 Task: Get directions from Hilton Head Island, South Carolina, United States to Buffalo, New York, United States  and reverse  starting point and destination and check the transit options
Action: Mouse moved to (269, 66)
Screenshot: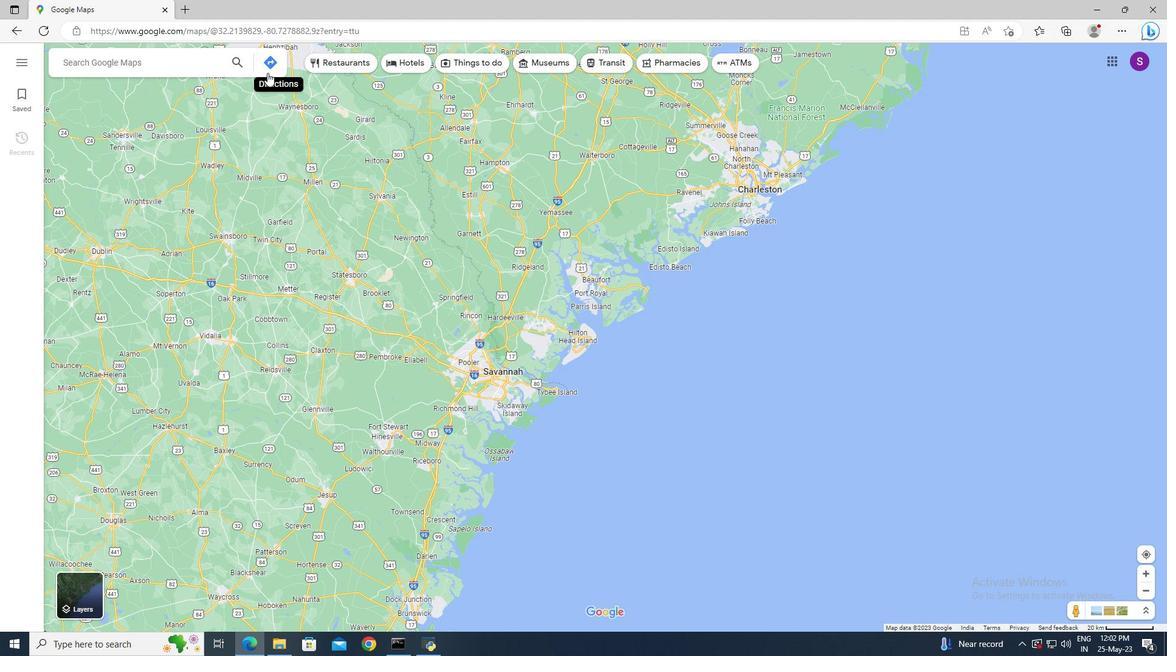 
Action: Mouse pressed left at (269, 66)
Screenshot: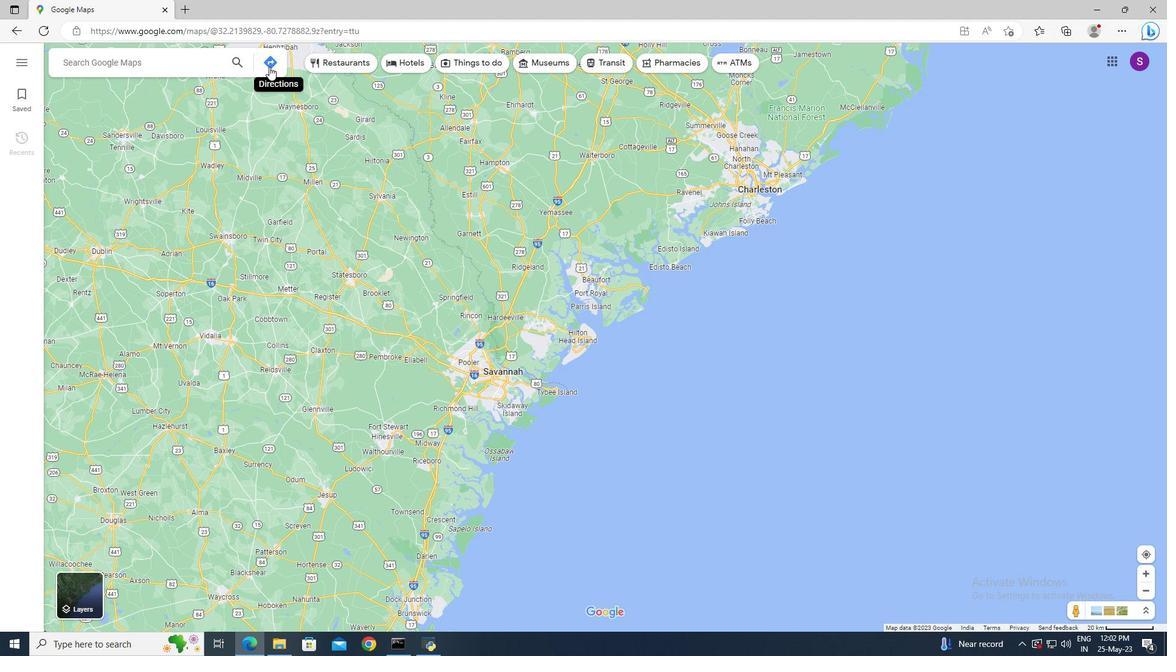 
Action: Mouse moved to (140, 101)
Screenshot: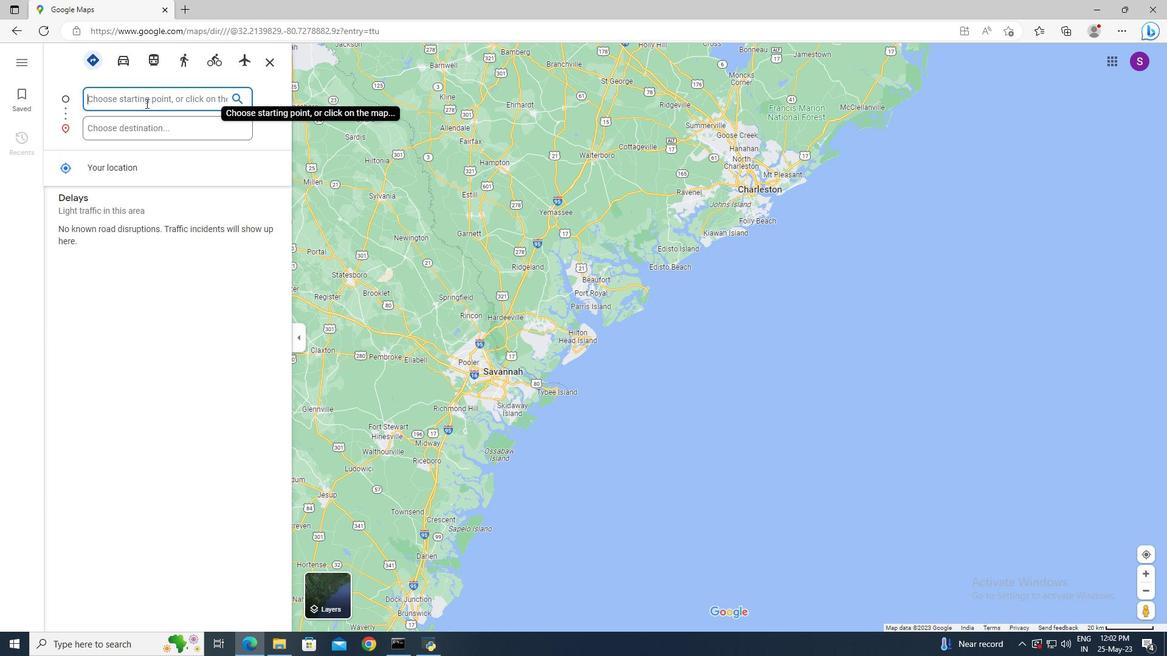 
Action: Mouse pressed left at (140, 101)
Screenshot: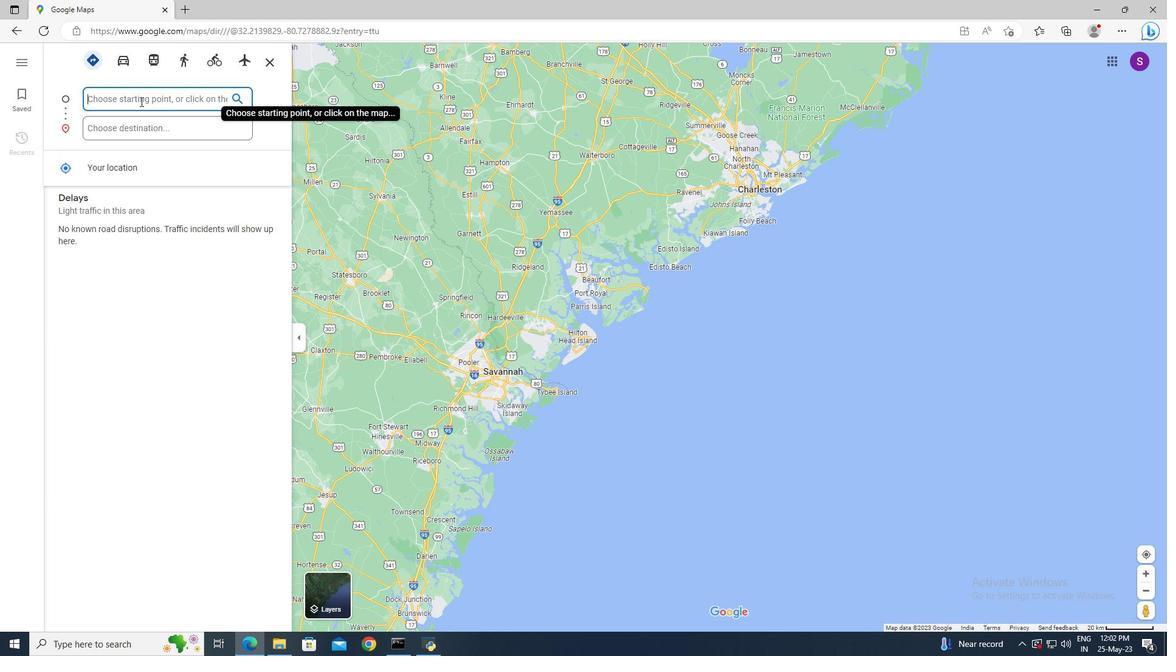 
Action: Key pressed <Key.shift>Hilton<Key.space><Key.shift>Head<Key.space><Key.shift>Island
Screenshot: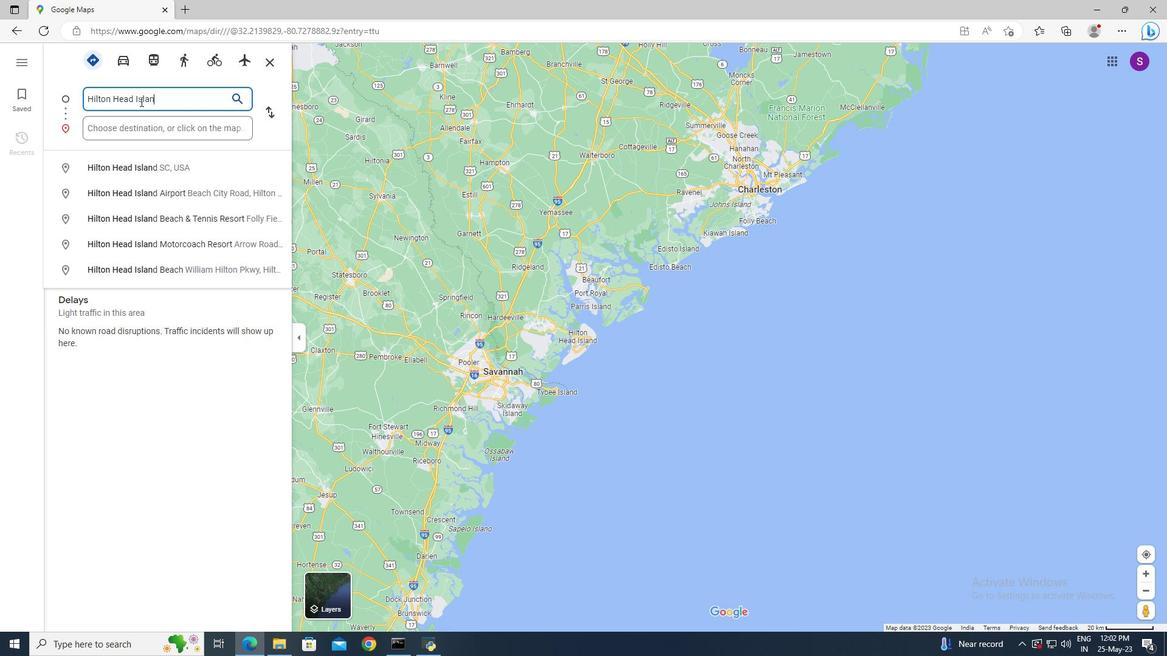 
Action: Mouse moved to (146, 166)
Screenshot: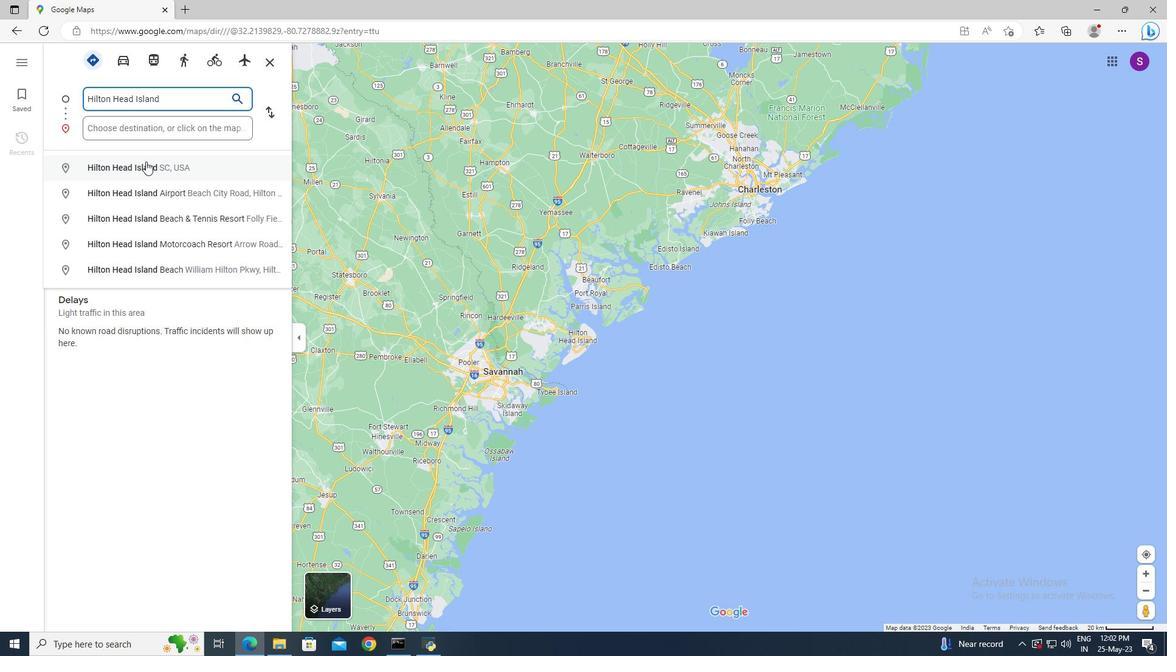 
Action: Mouse pressed left at (146, 166)
Screenshot: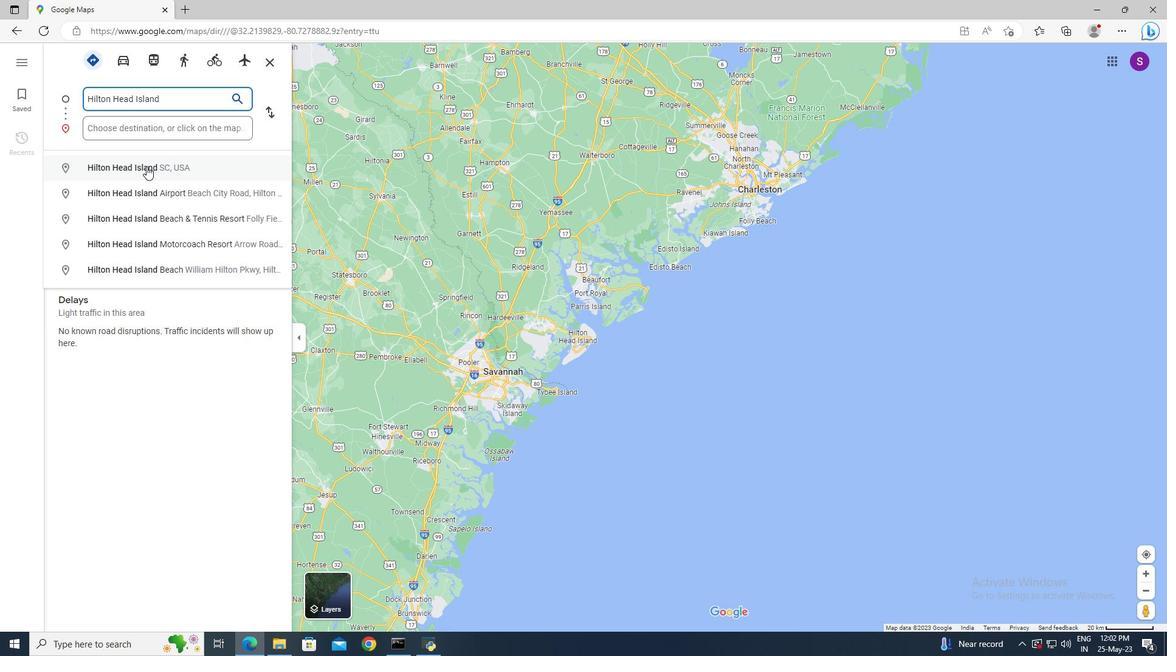 
Action: Mouse moved to (141, 131)
Screenshot: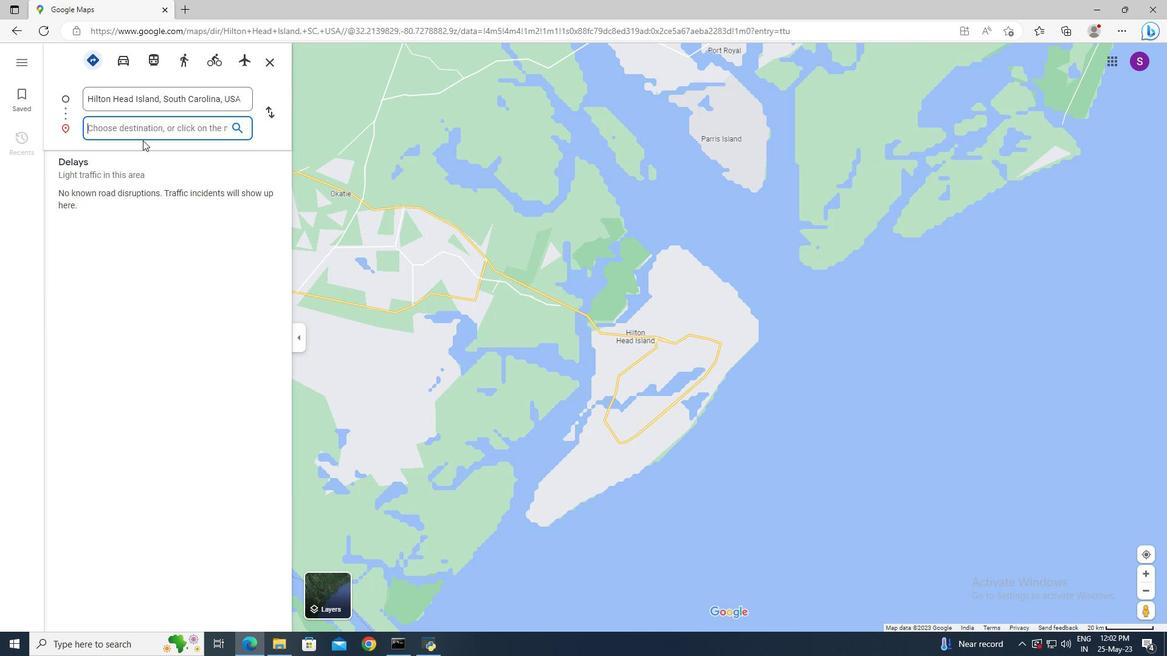 
Action: Mouse pressed left at (141, 131)
Screenshot: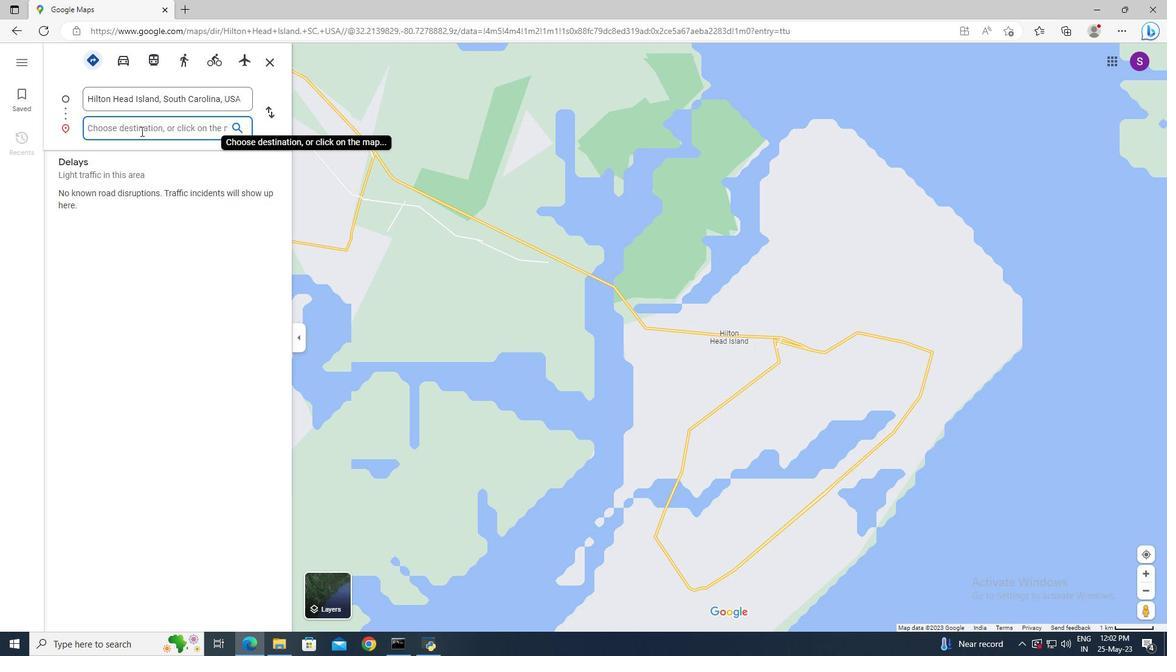 
Action: Key pressed <Key.shift>Buffalo,<Key.space><Key.shift>N
Screenshot: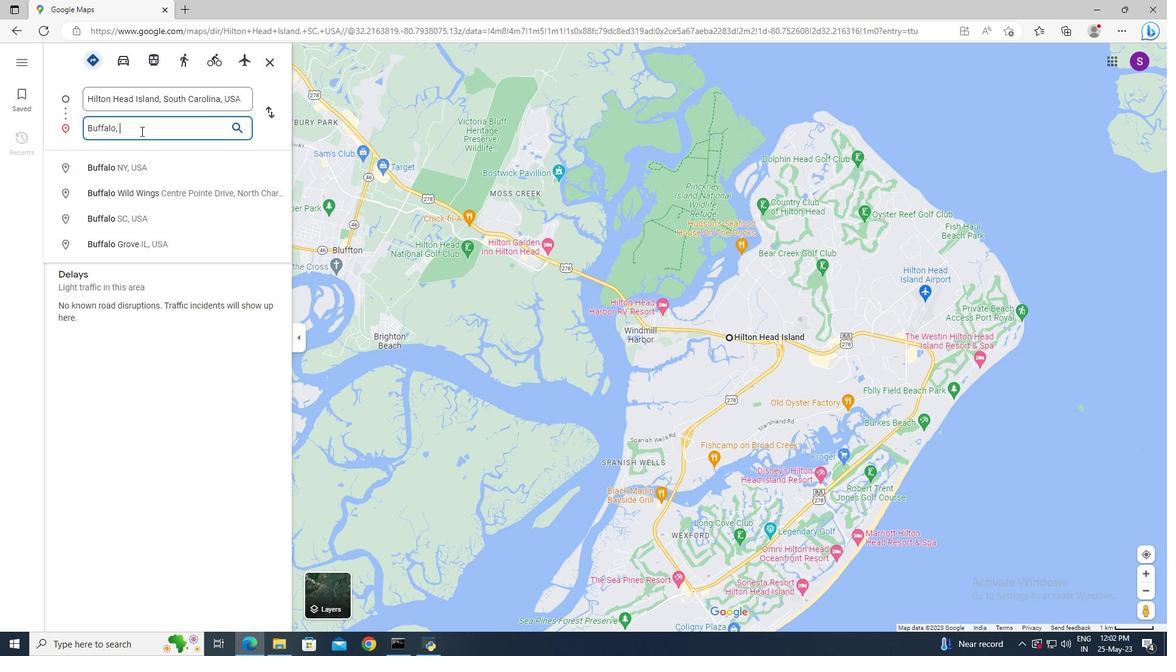 
Action: Mouse moved to (150, 166)
Screenshot: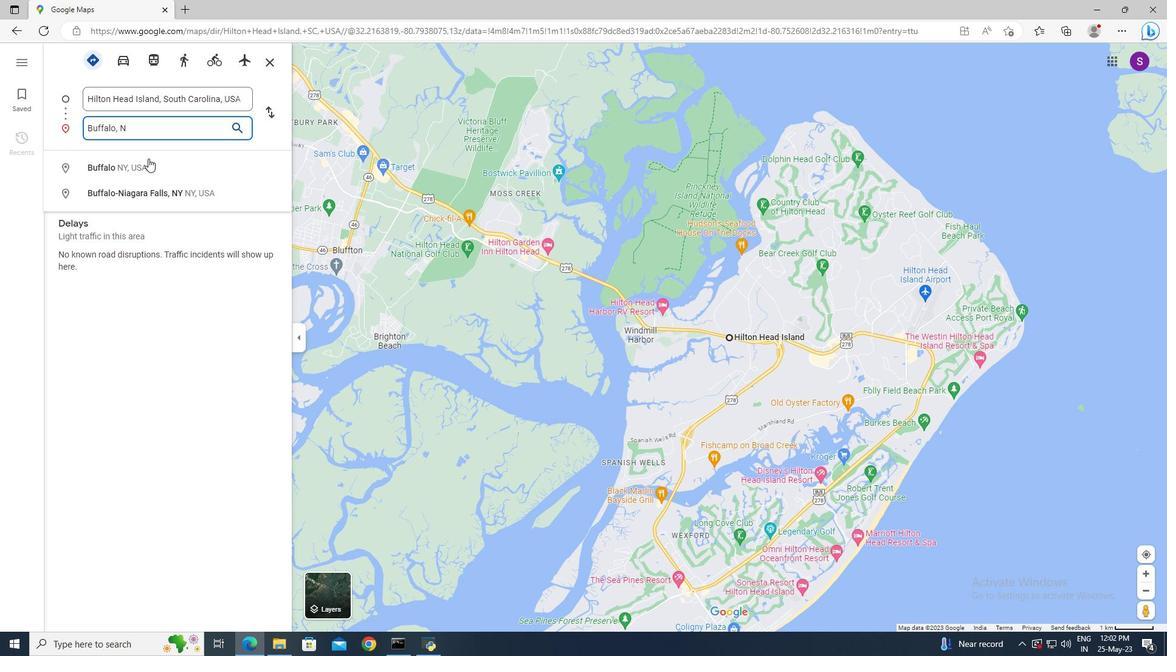 
Action: Mouse pressed left at (150, 166)
Screenshot: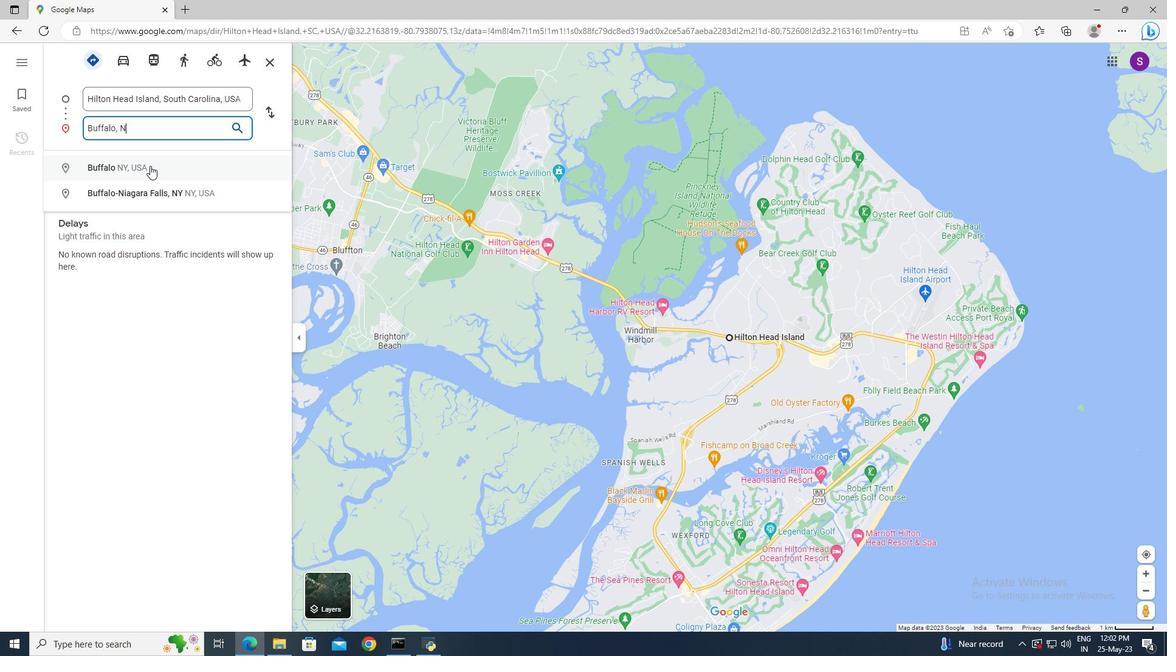 
Action: Mouse moved to (269, 116)
Screenshot: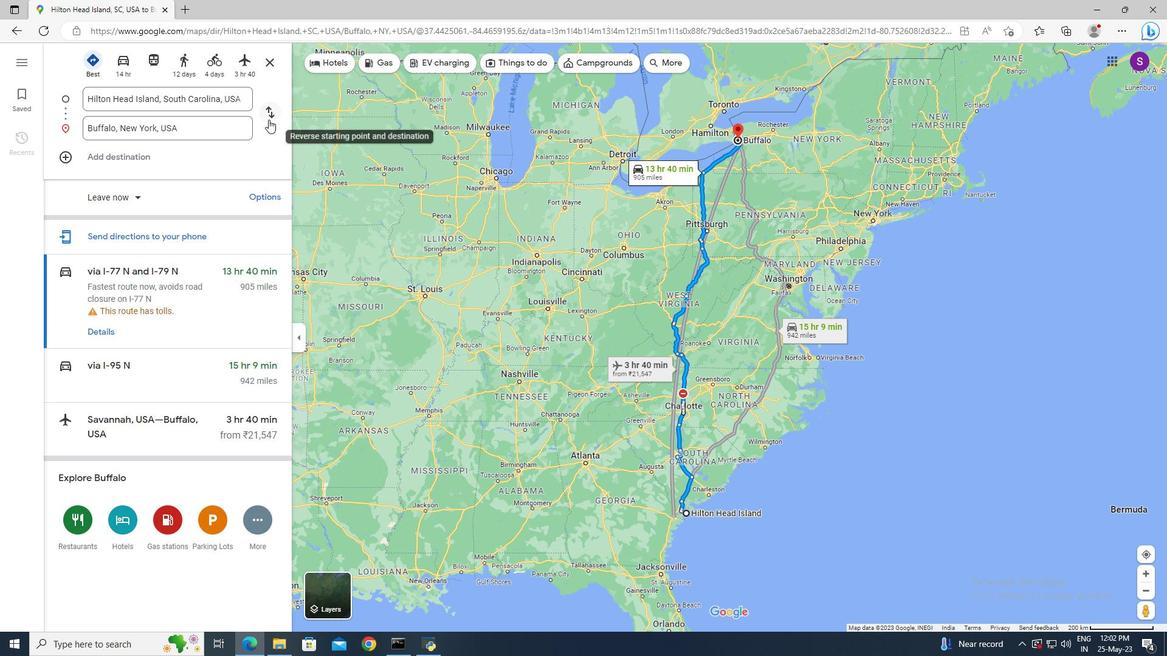 
Action: Mouse pressed left at (269, 116)
Screenshot: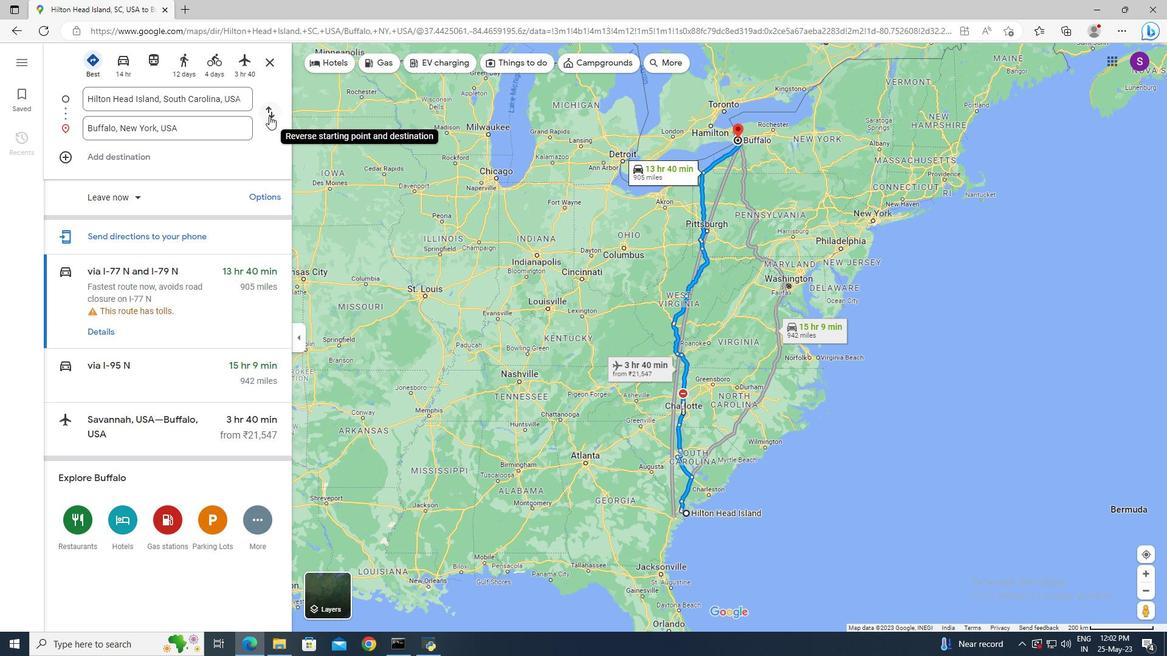 
Action: Mouse moved to (154, 59)
Screenshot: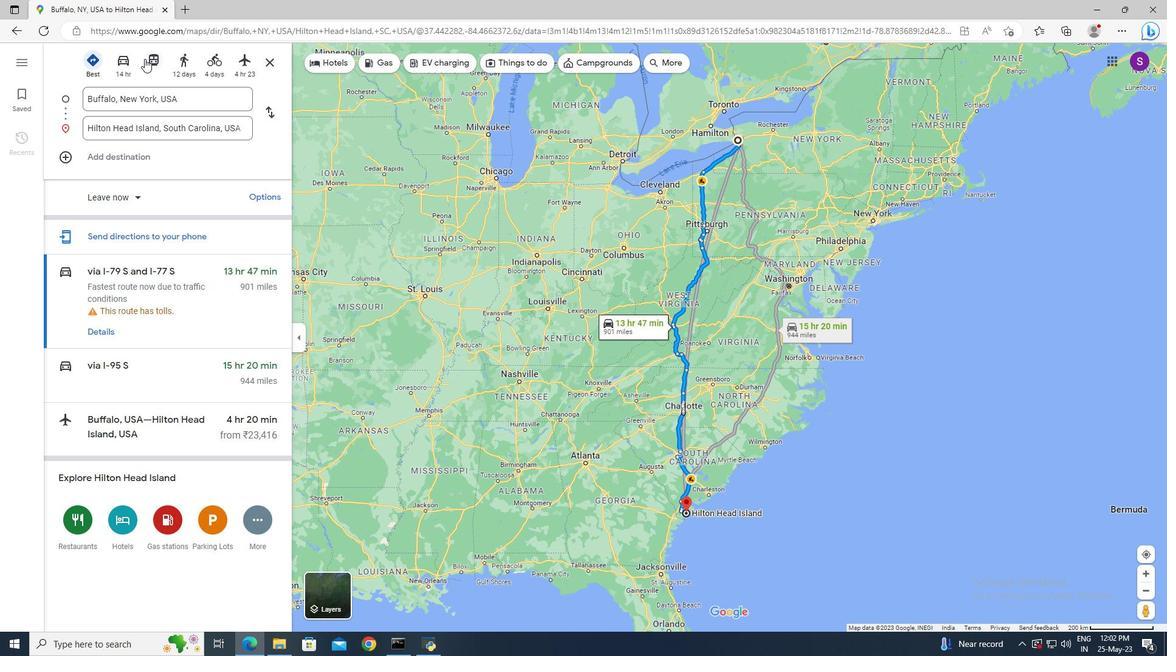 
Action: Mouse pressed left at (154, 59)
Screenshot: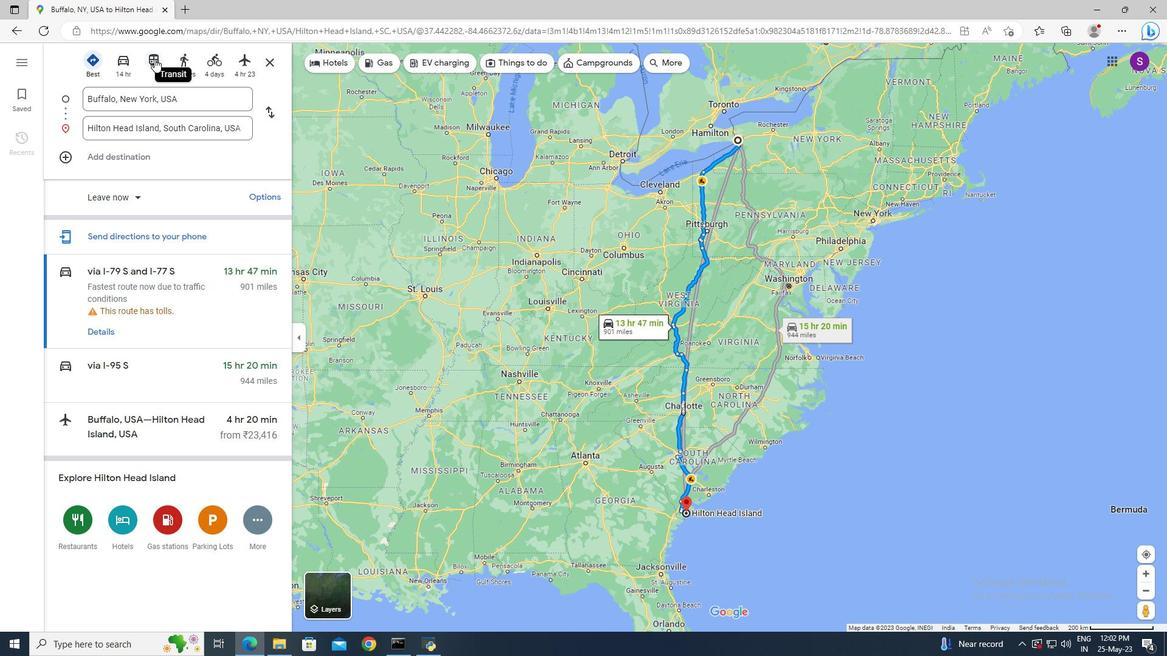 
Action: Mouse moved to (234, 209)
Screenshot: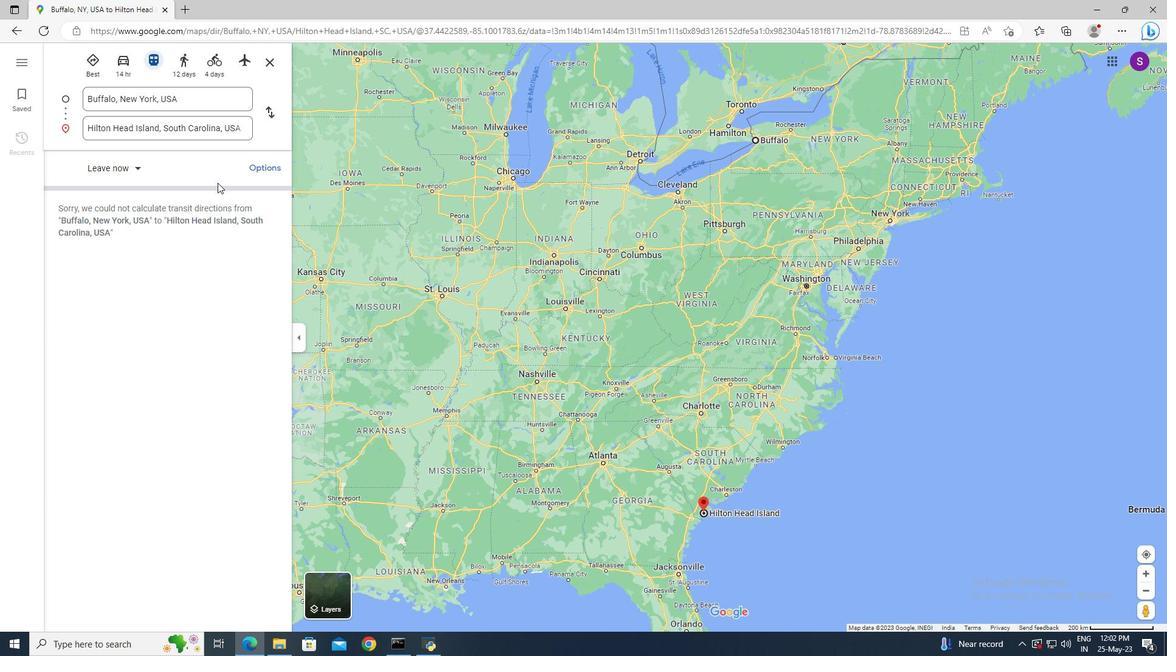 
